 Task: Who designed the Taj Mahal?
Action: Mouse moved to (284, 144)
Screenshot: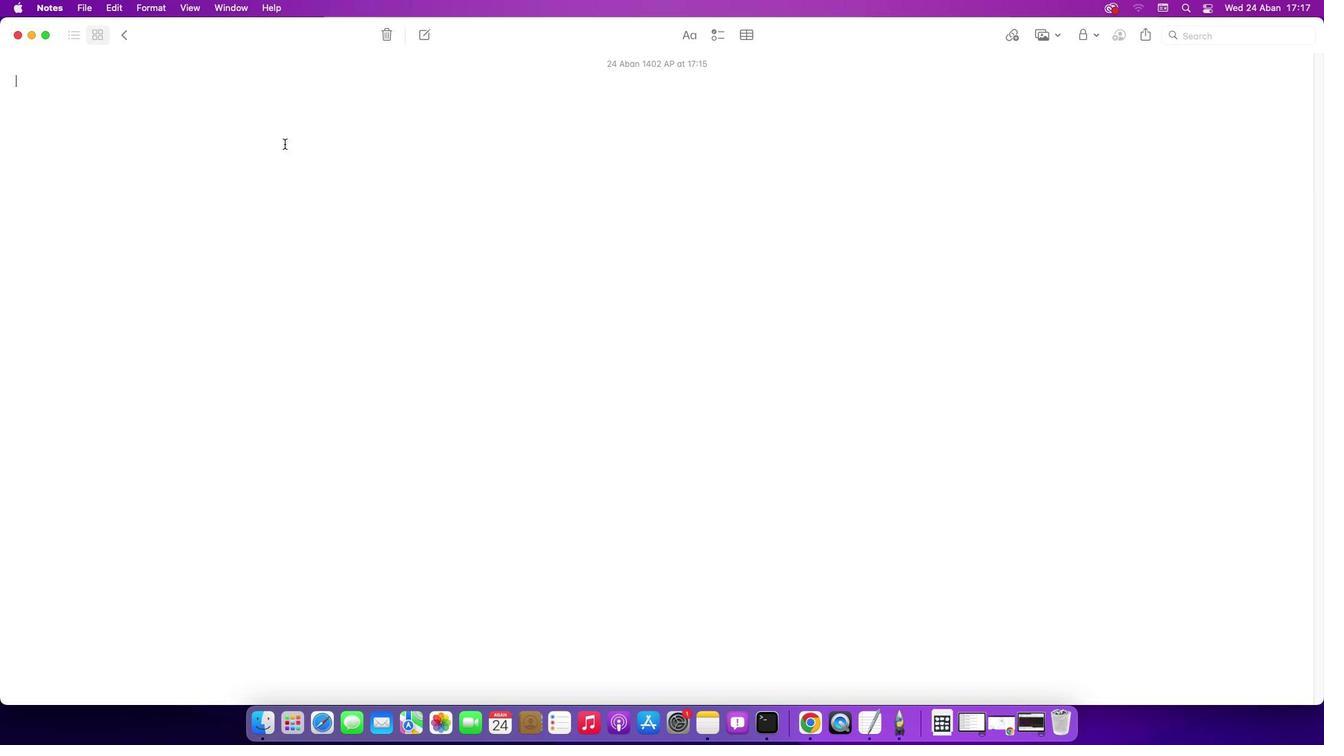 
Action: Mouse pressed left at (284, 144)
Screenshot: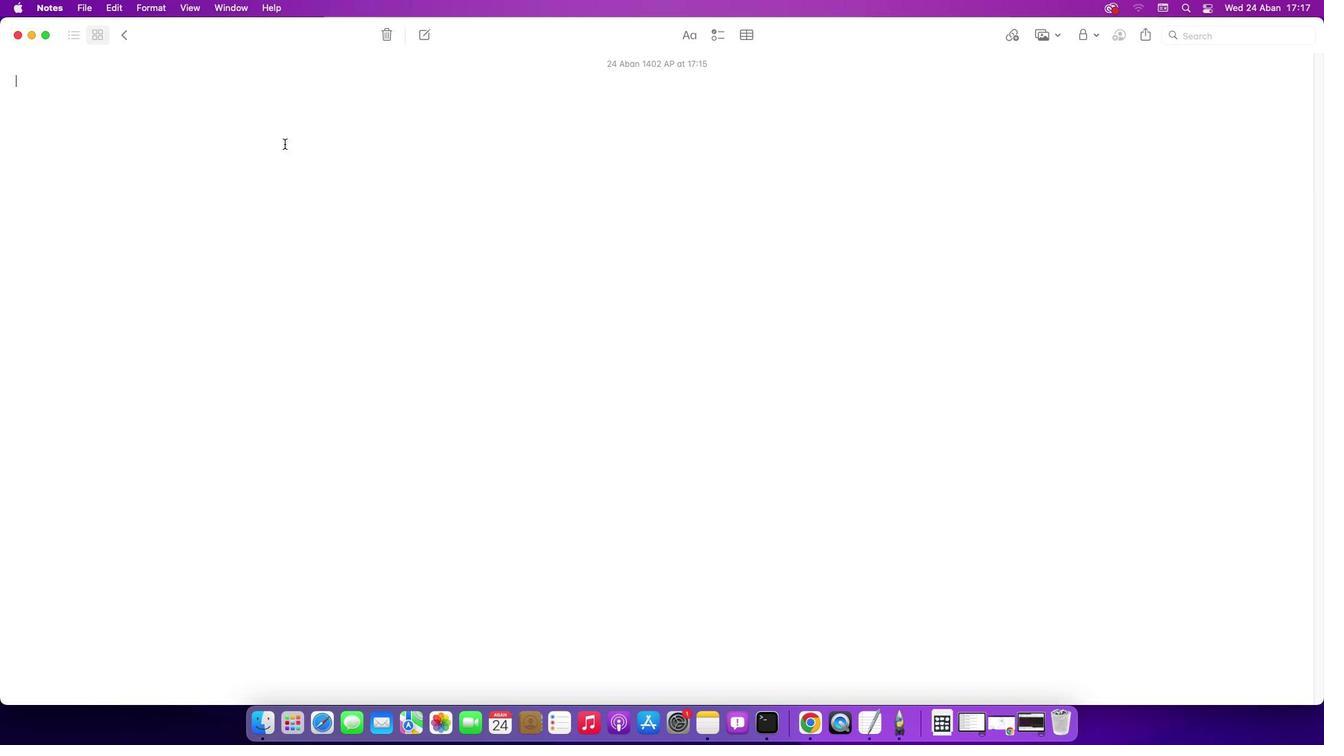 
Action: Key pressed Key.shift'W''h''o'Key.space'd''e''s''i''g''n''e''d'Key.space't''h''e'Key.spaceKey.shift'T''a''j'Key.spaceKey.shift'M''a''h''a''l'Key.shift_r'?'Key.enter
Screenshot: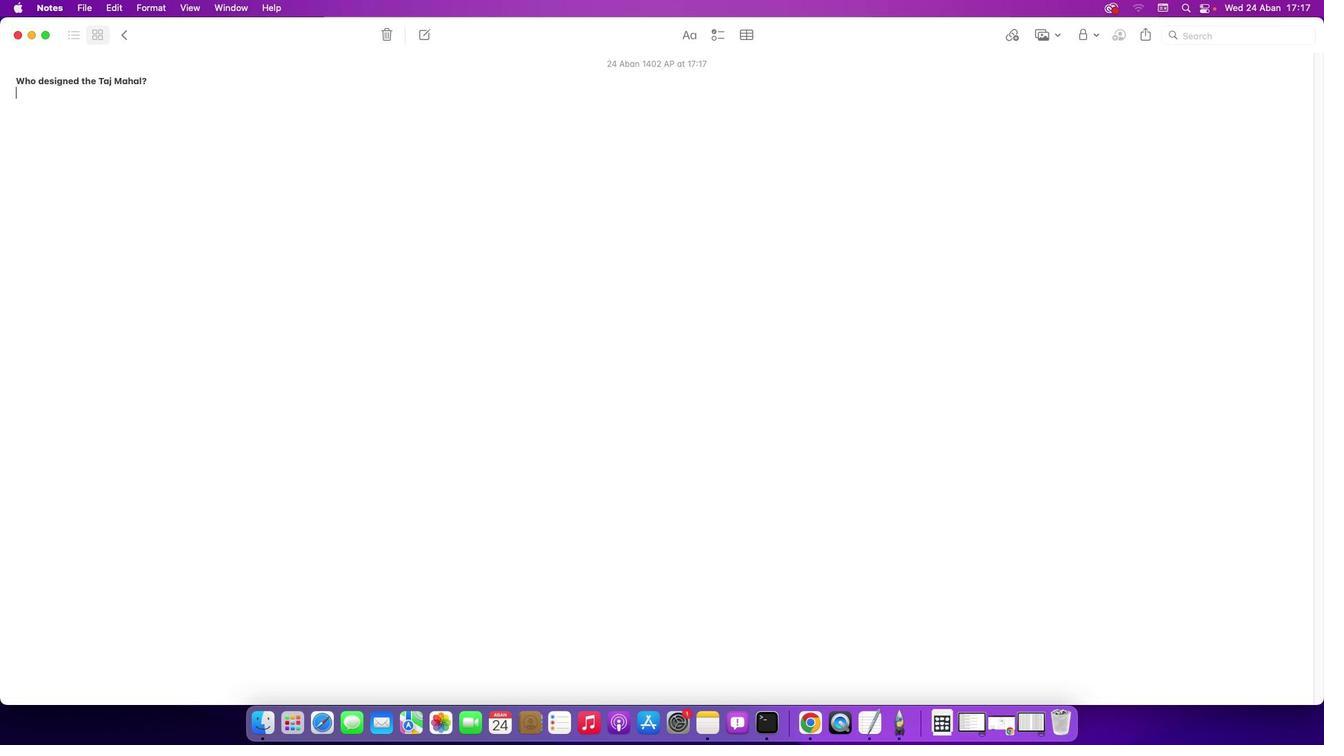 
Action: Mouse moved to (32, 35)
Screenshot: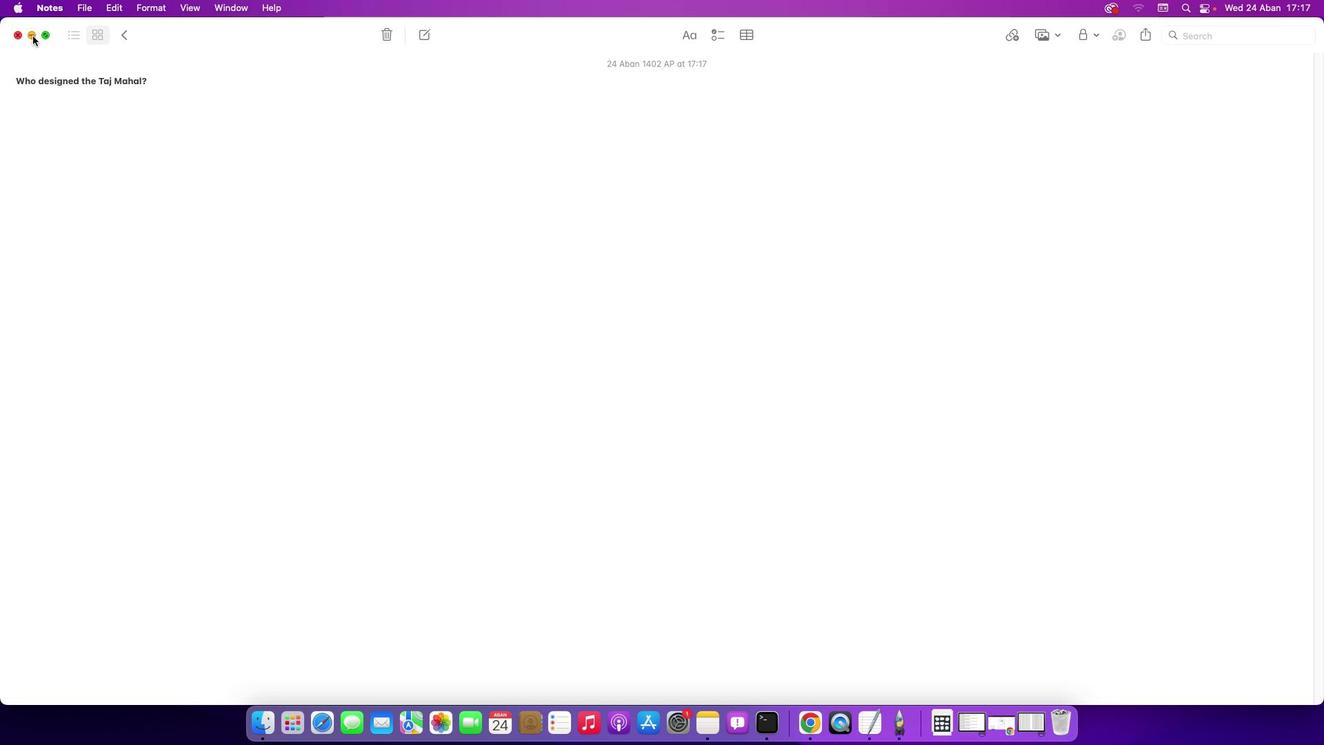 
Action: Mouse pressed left at (32, 35)
Screenshot: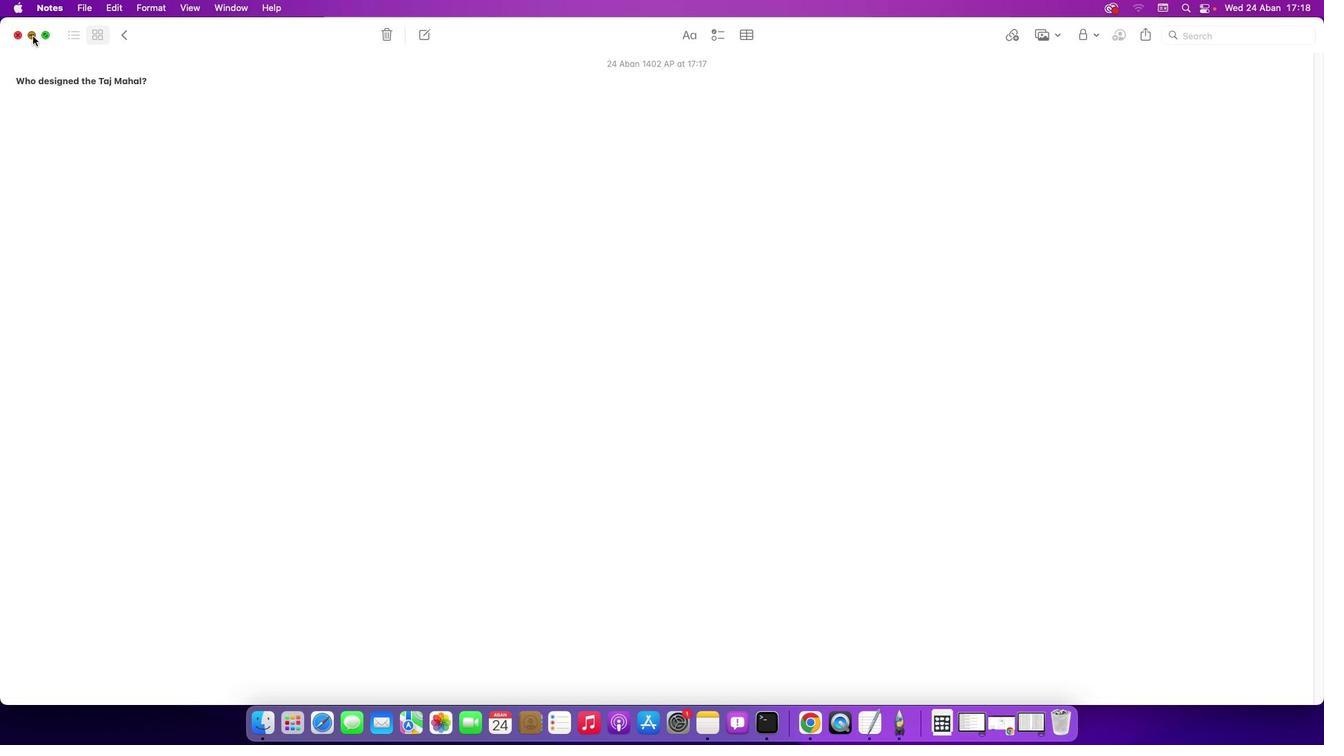 
Action: Mouse moved to (983, 725)
Screenshot: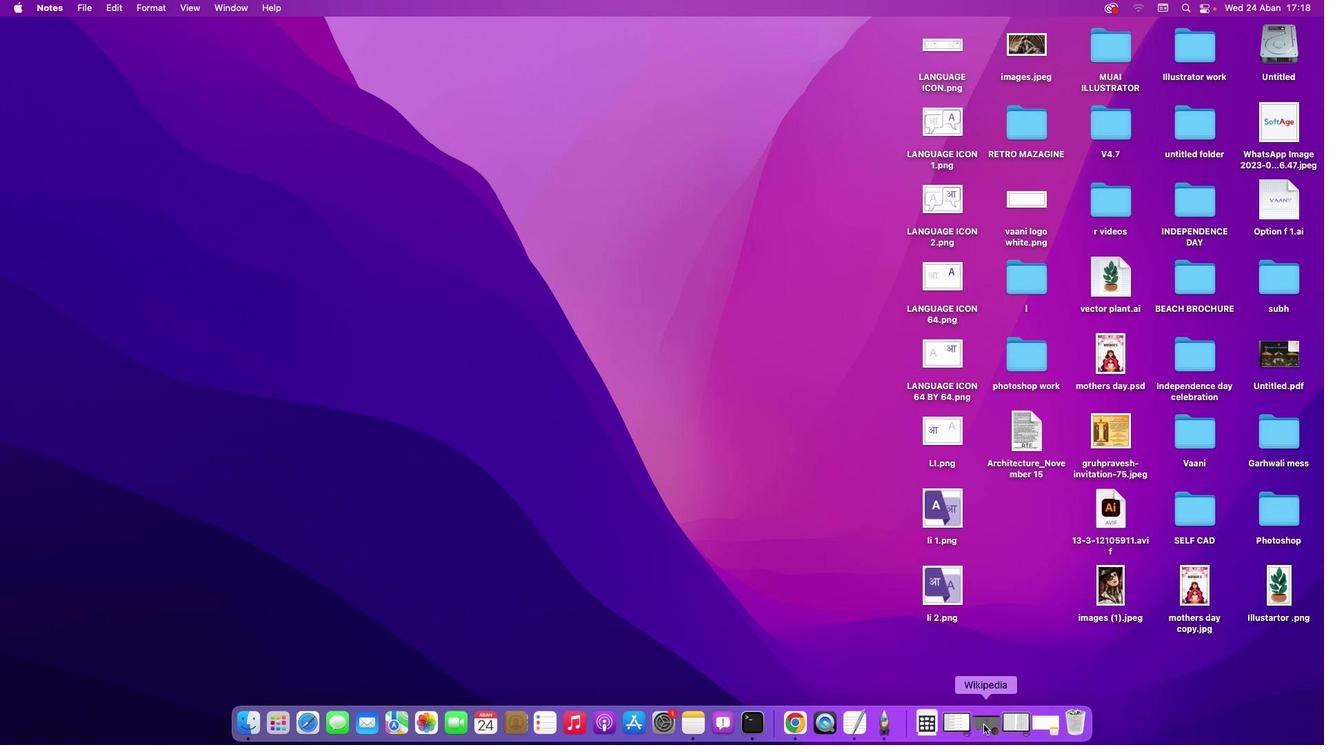 
Action: Mouse pressed left at (983, 725)
Screenshot: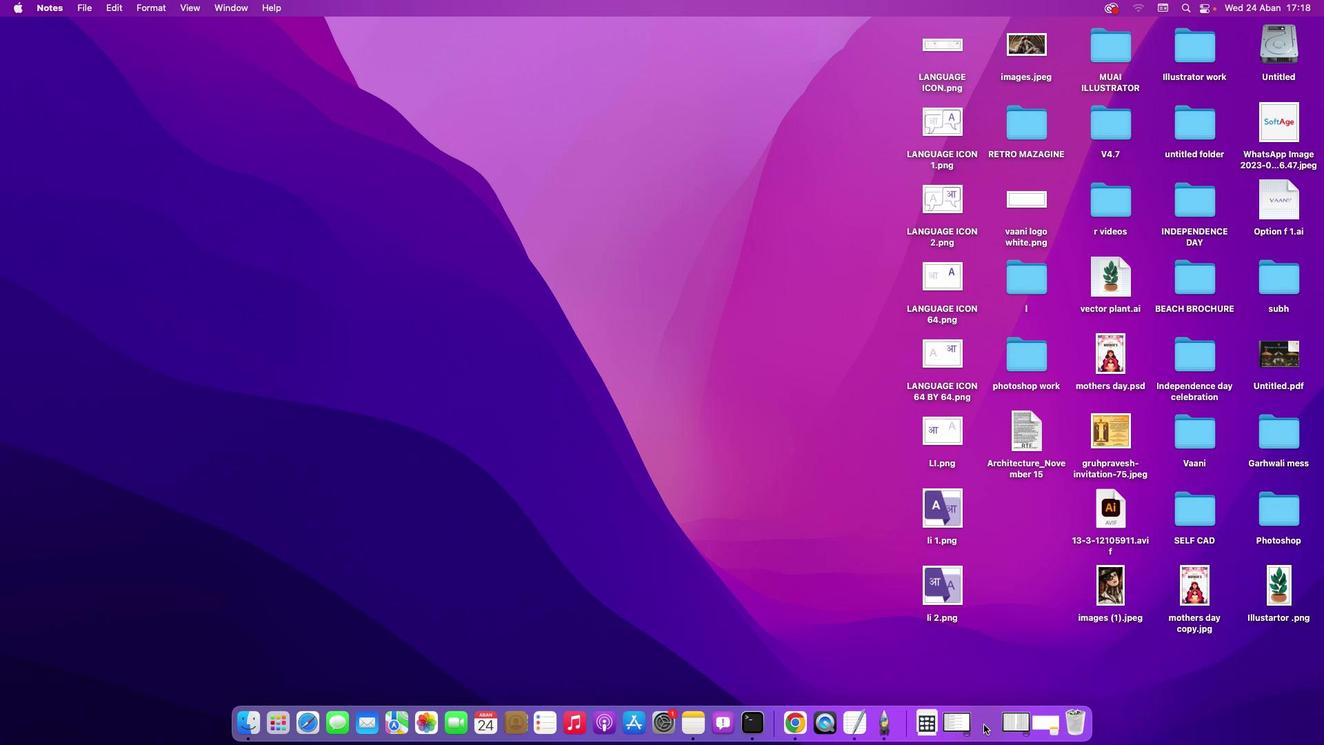 
Action: Mouse moved to (520, 412)
Screenshot: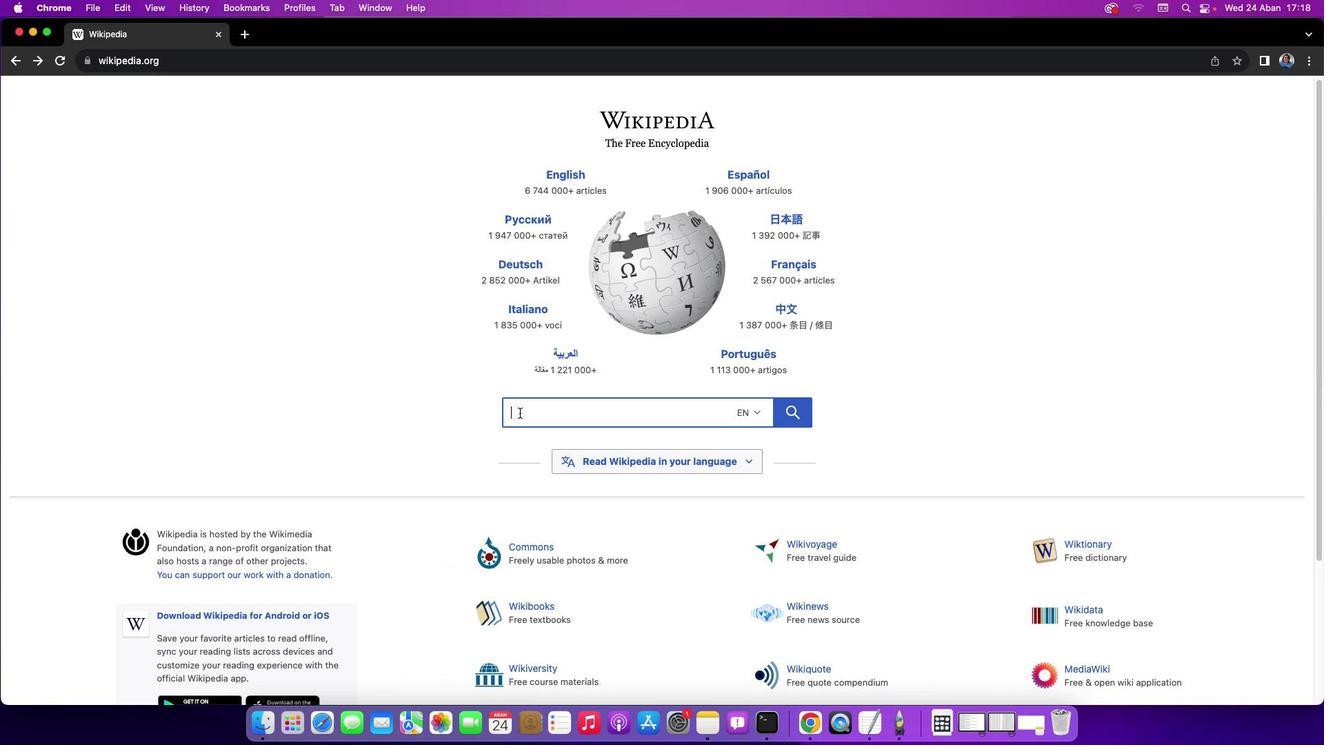 
Action: Mouse pressed left at (520, 412)
Screenshot: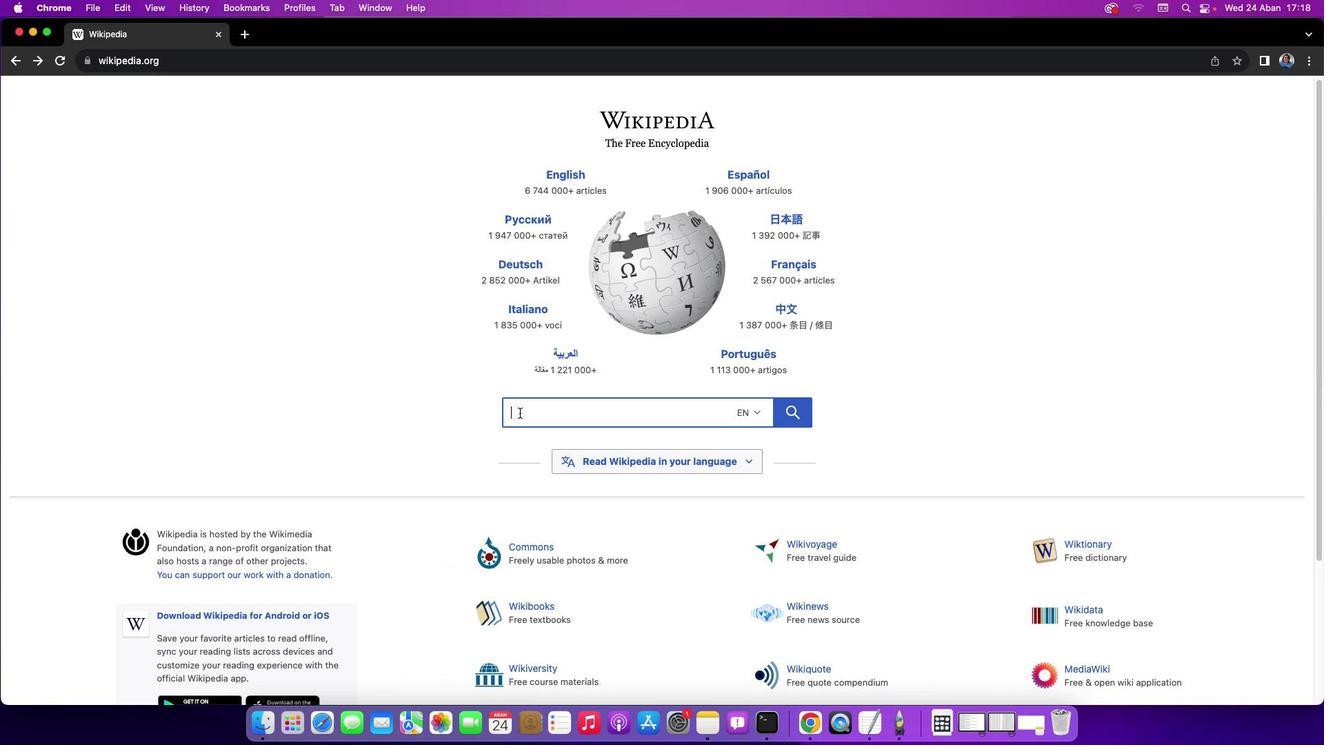 
Action: Key pressed Key.shift'T''a''j'Key.spaceKey.shift'M''a''h''a''l'
Screenshot: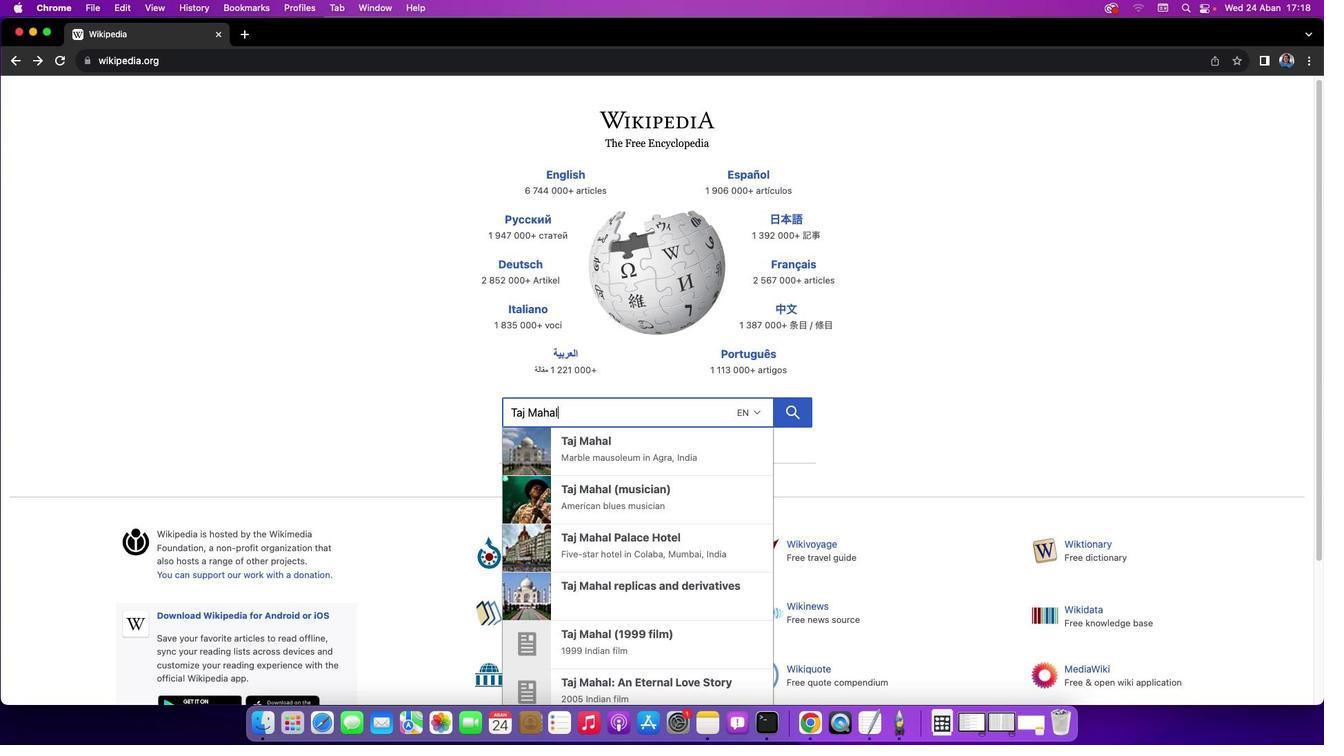 
Action: Mouse moved to (594, 440)
Screenshot: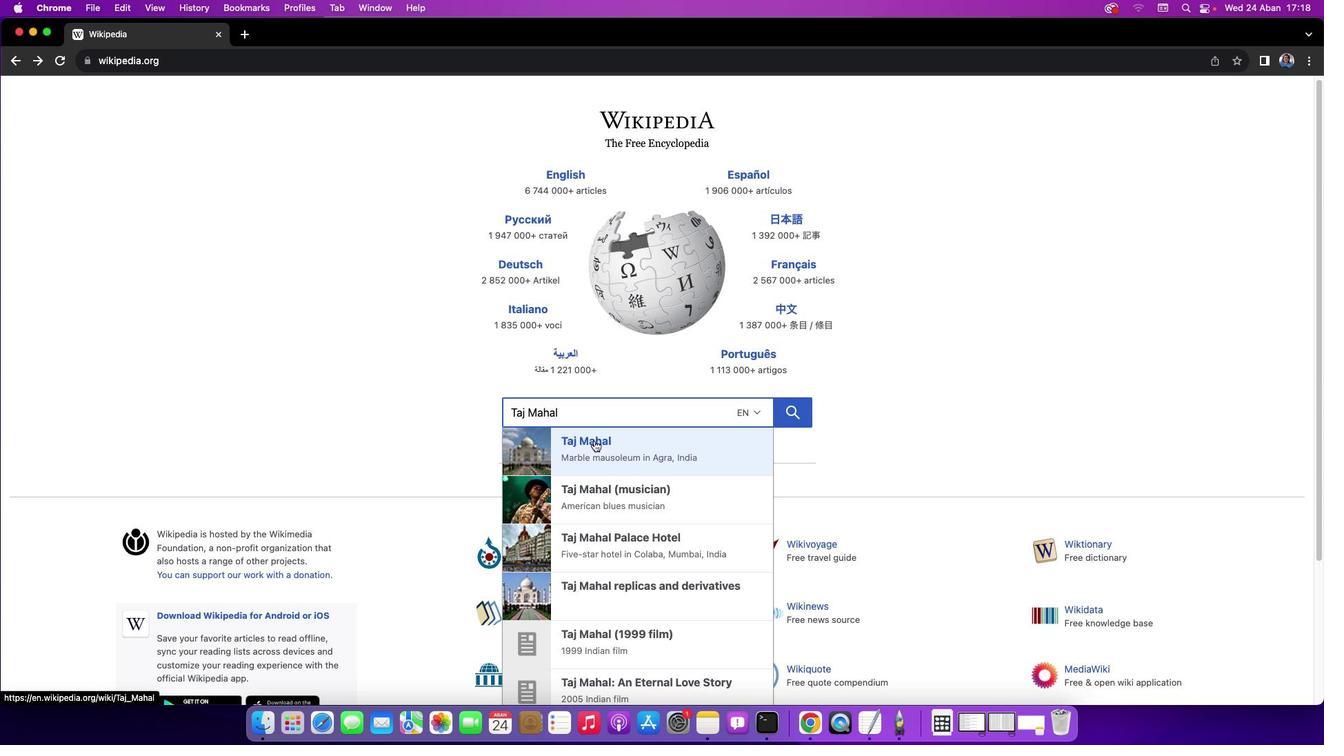 
Action: Mouse pressed left at (594, 440)
Screenshot: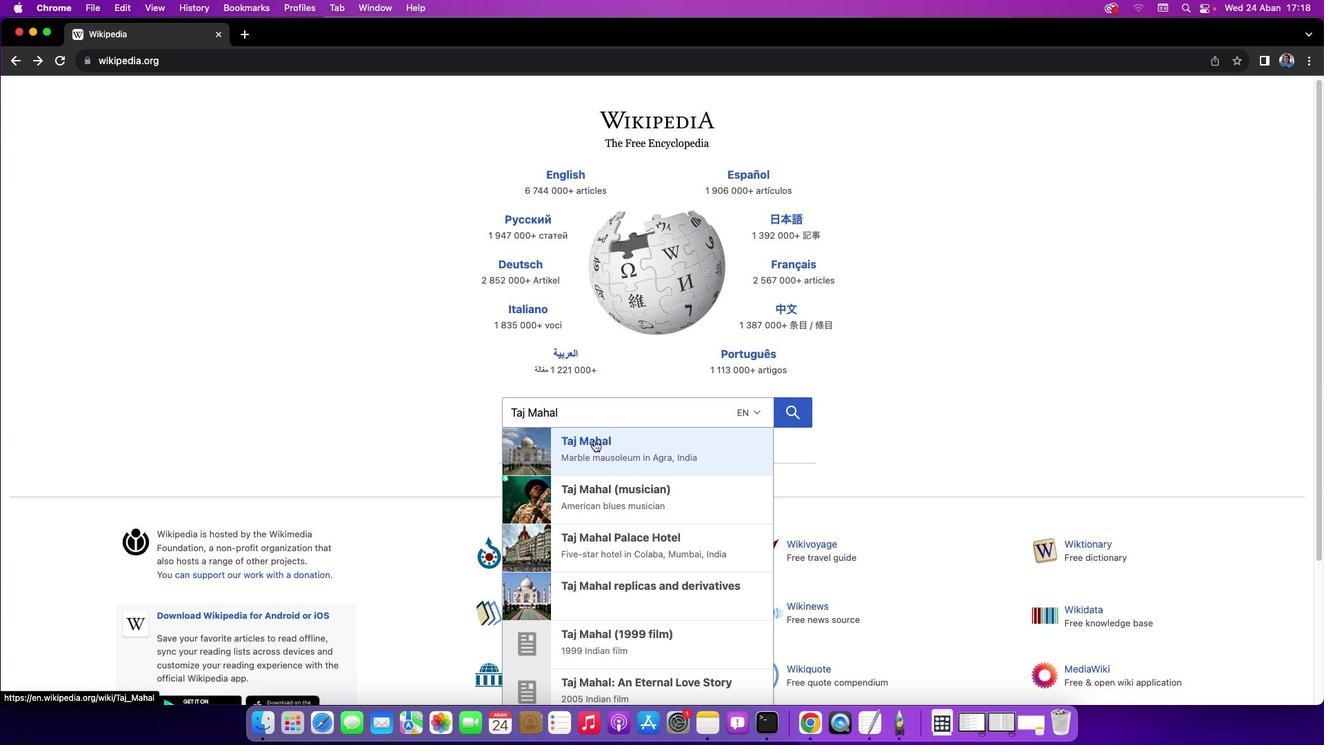 
Action: Mouse moved to (1320, 102)
Screenshot: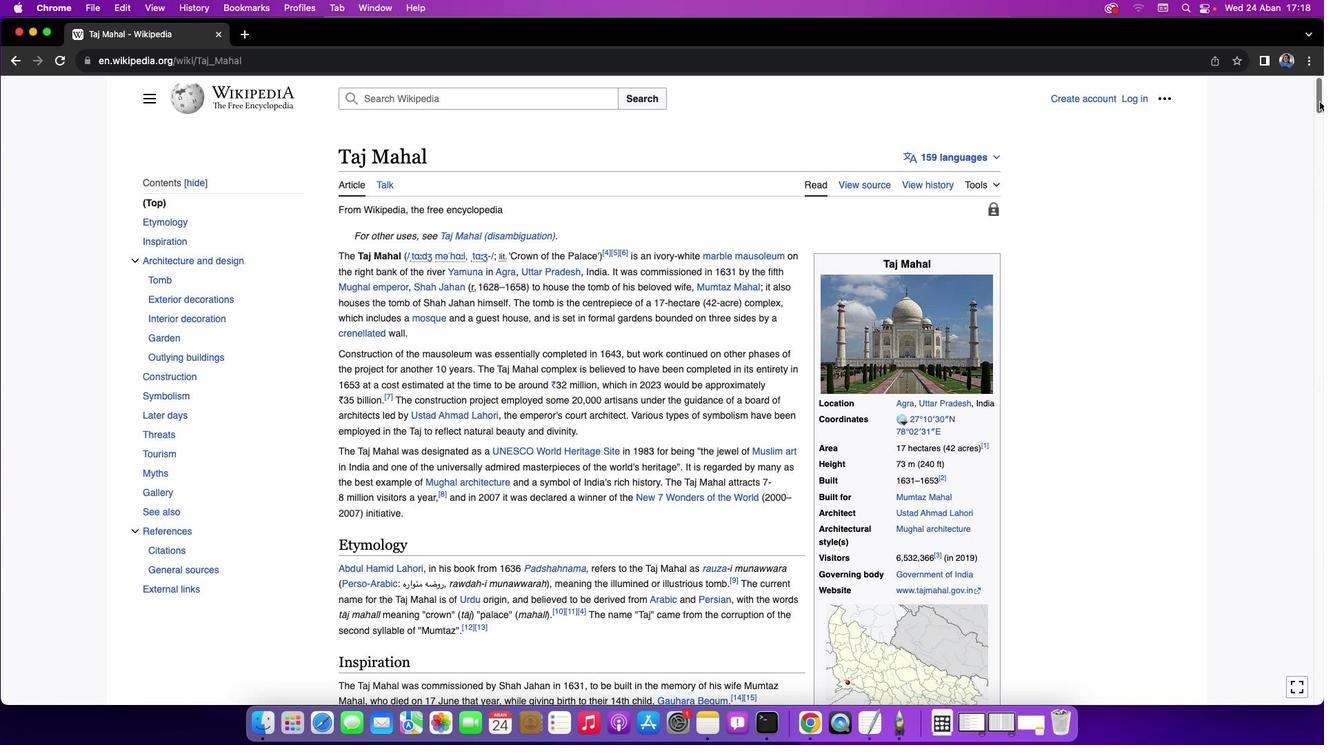 
Action: Mouse pressed left at (1320, 102)
Screenshot: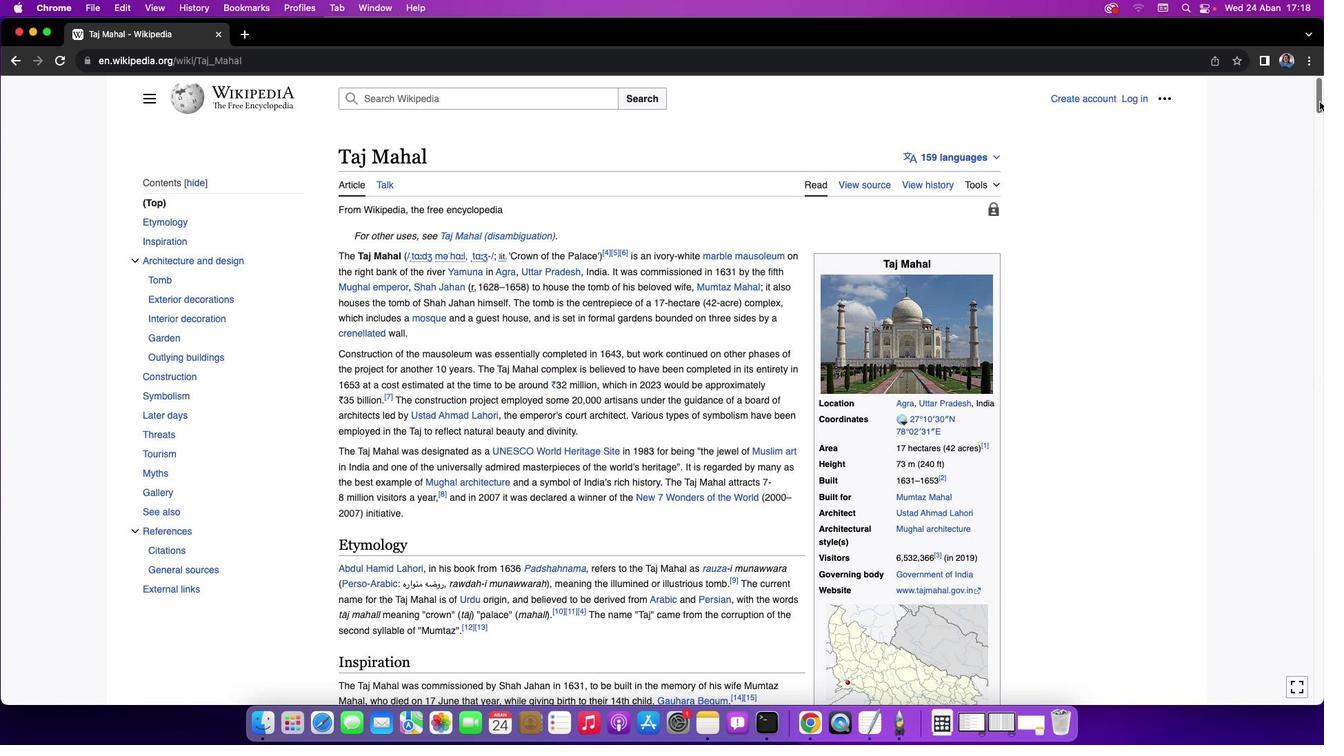 
Action: Mouse moved to (33, 33)
Screenshot: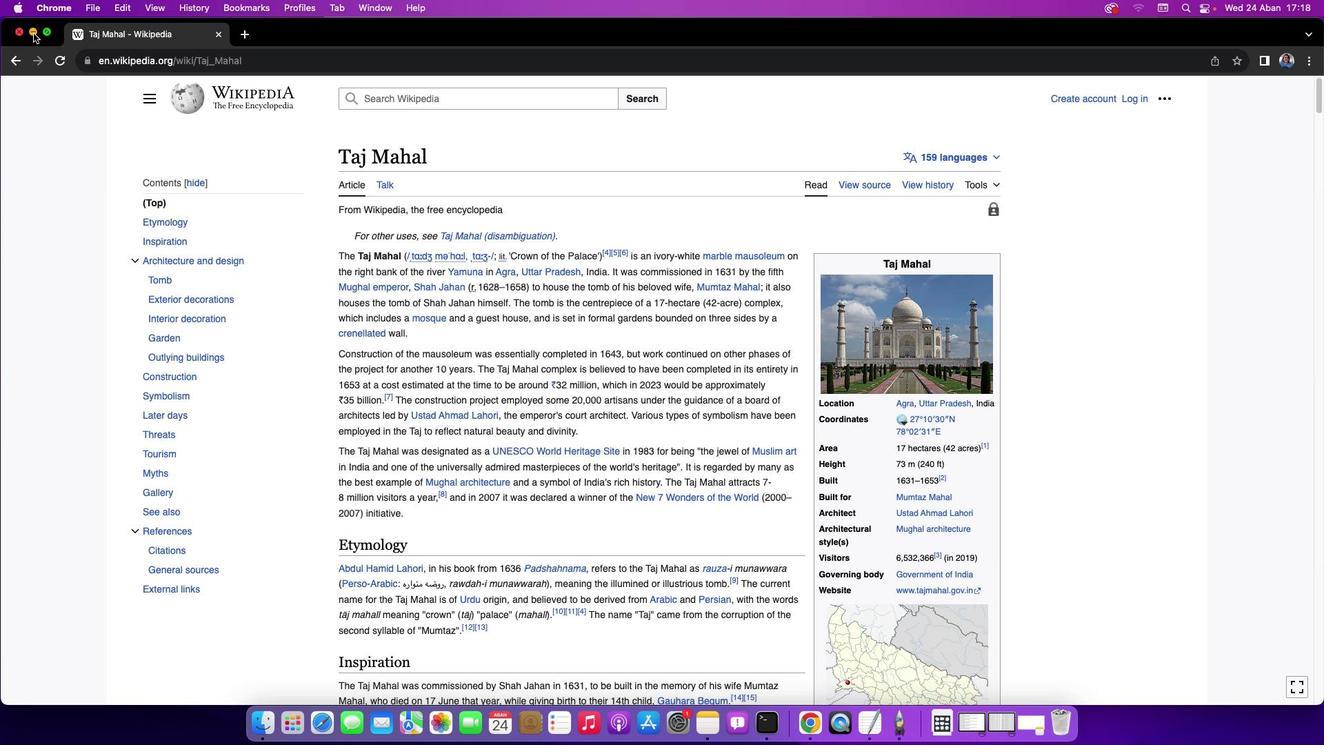 
Action: Mouse pressed left at (33, 33)
Screenshot: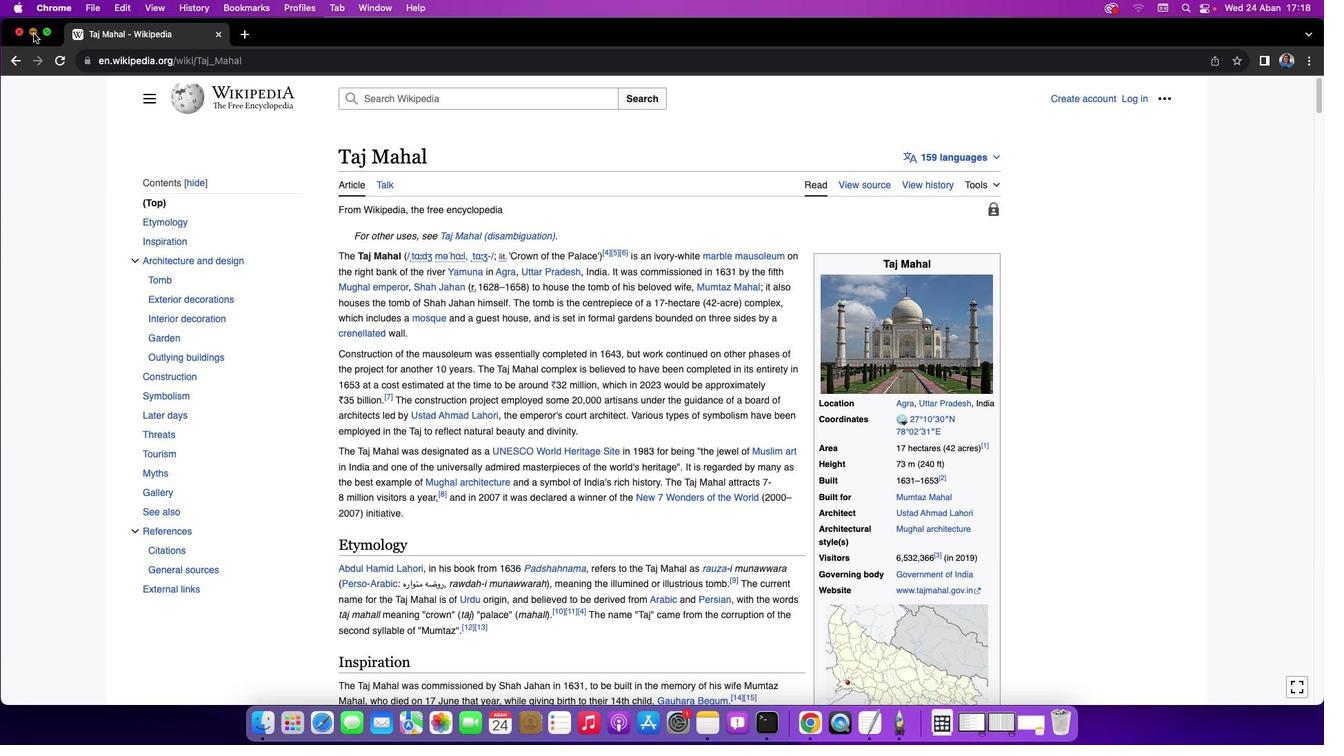 
Action: Mouse moved to (1010, 720)
Screenshot: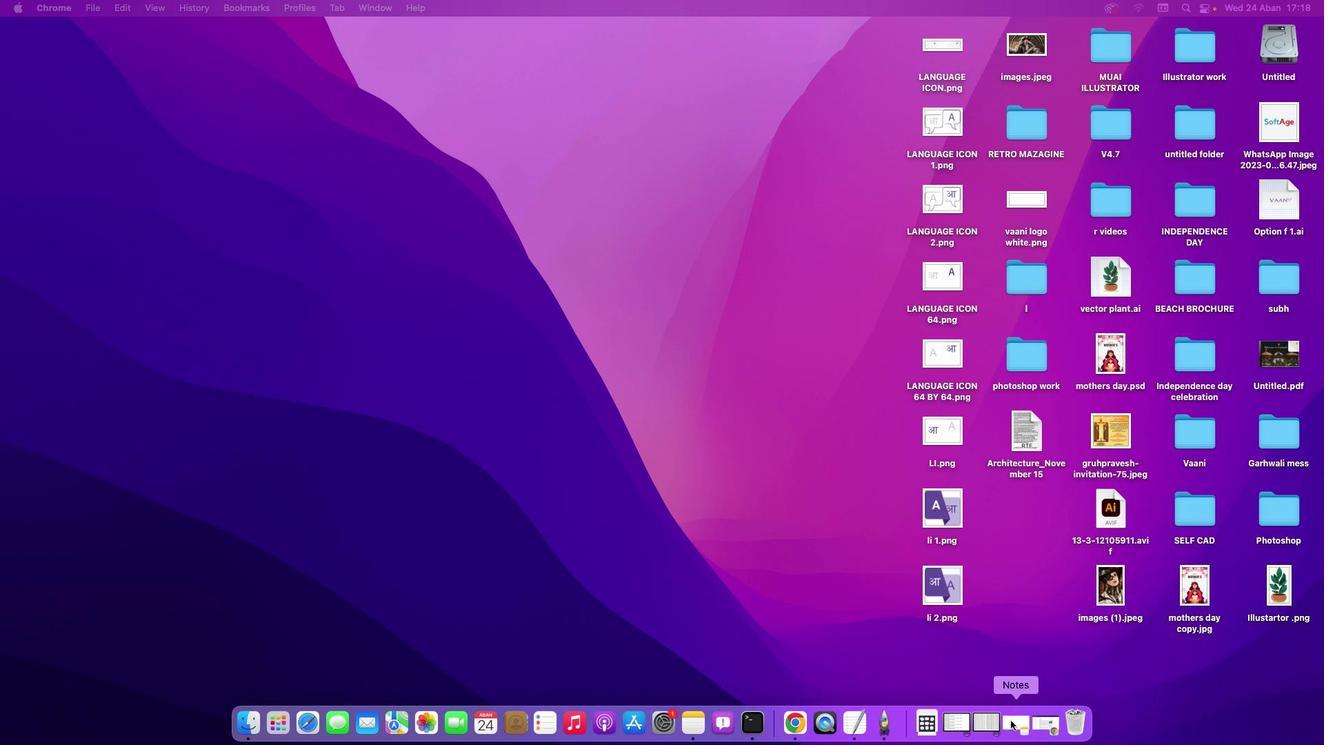 
Action: Mouse pressed left at (1010, 720)
Screenshot: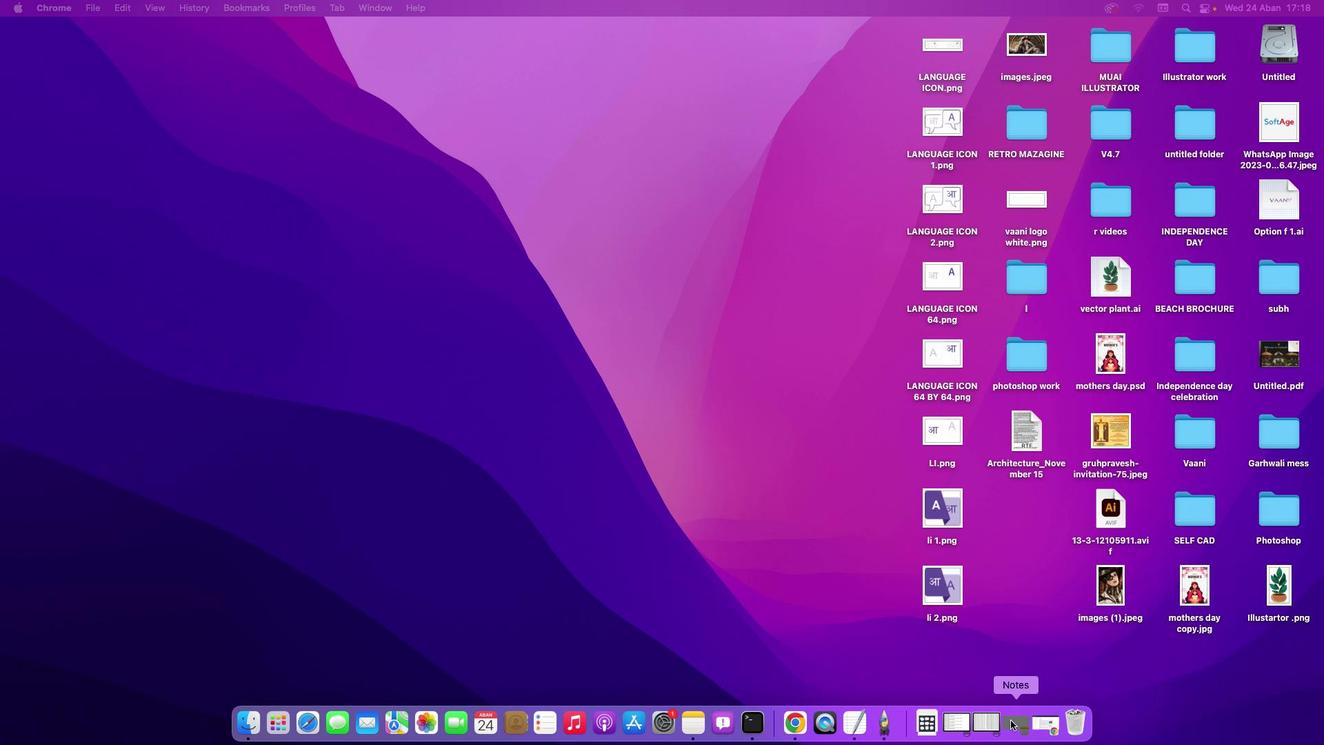 
Action: Mouse moved to (68, 105)
Screenshot: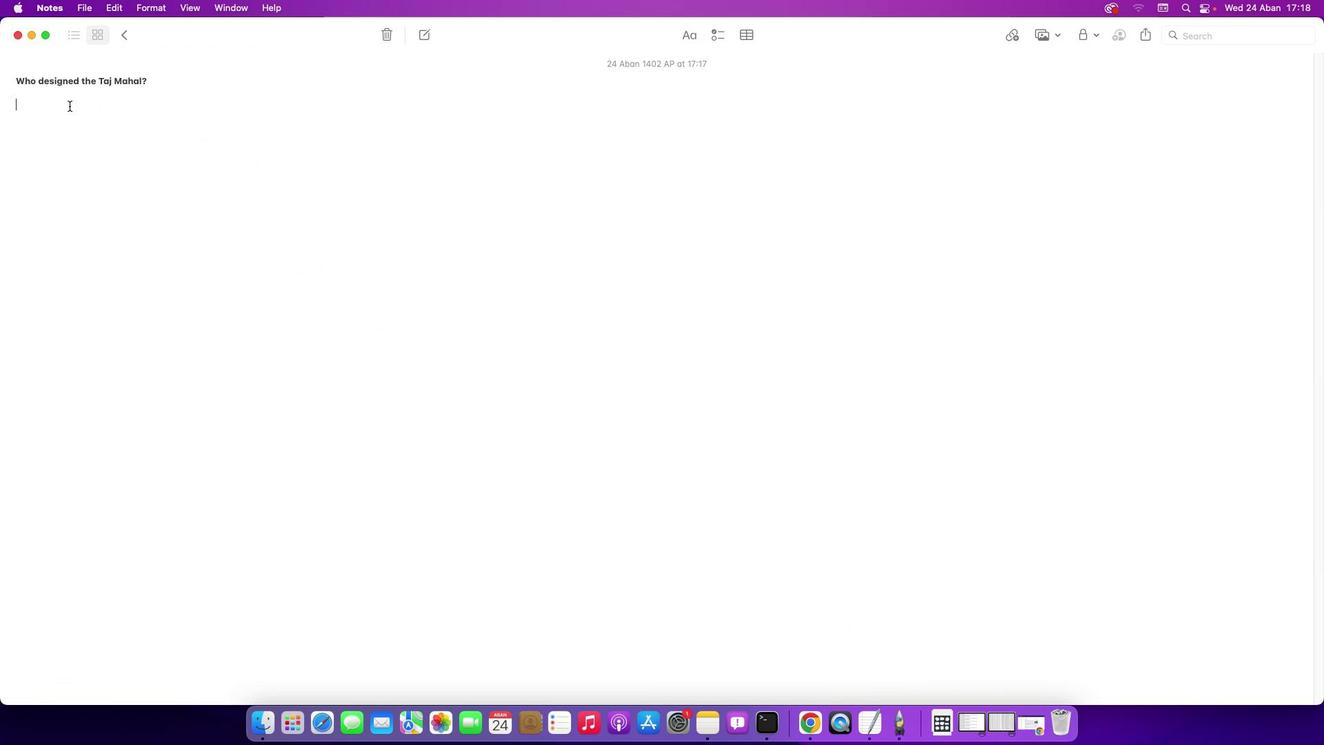 
Action: Mouse pressed left at (68, 105)
Screenshot: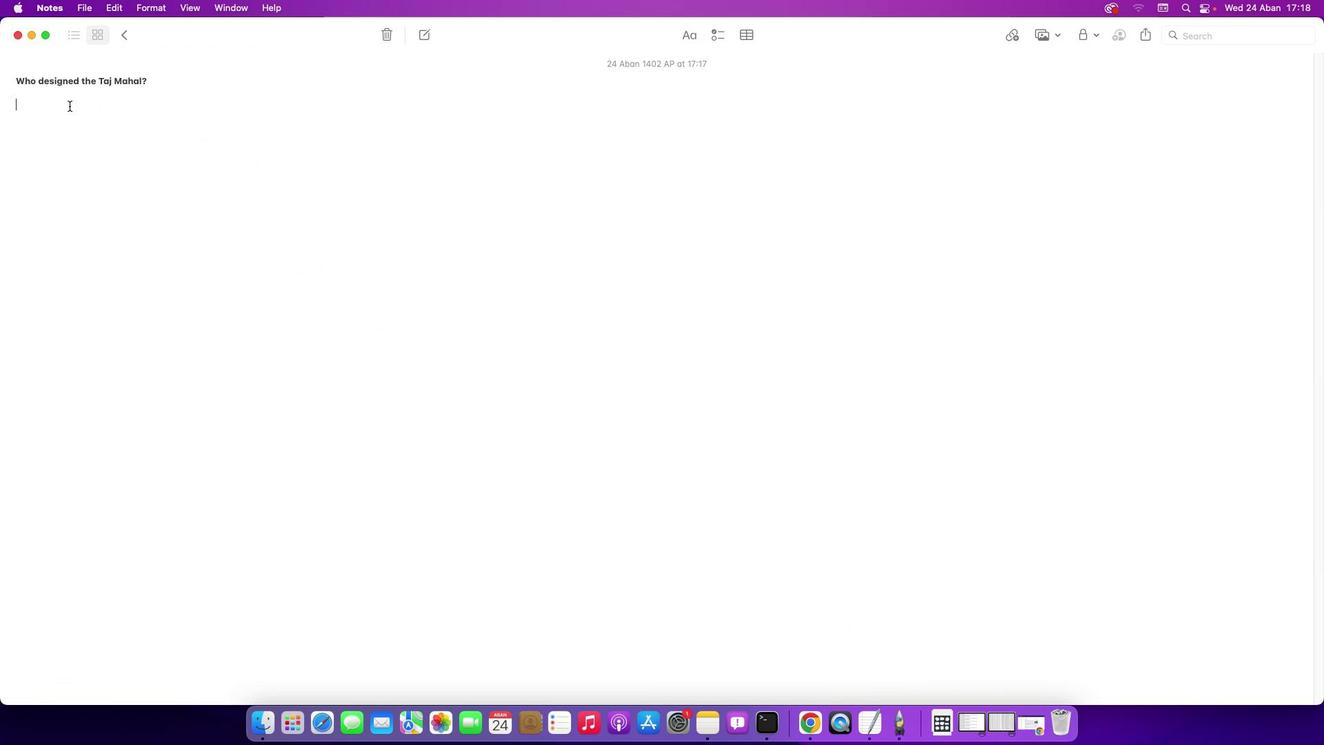 
Action: Mouse moved to (44, 95)
Screenshot: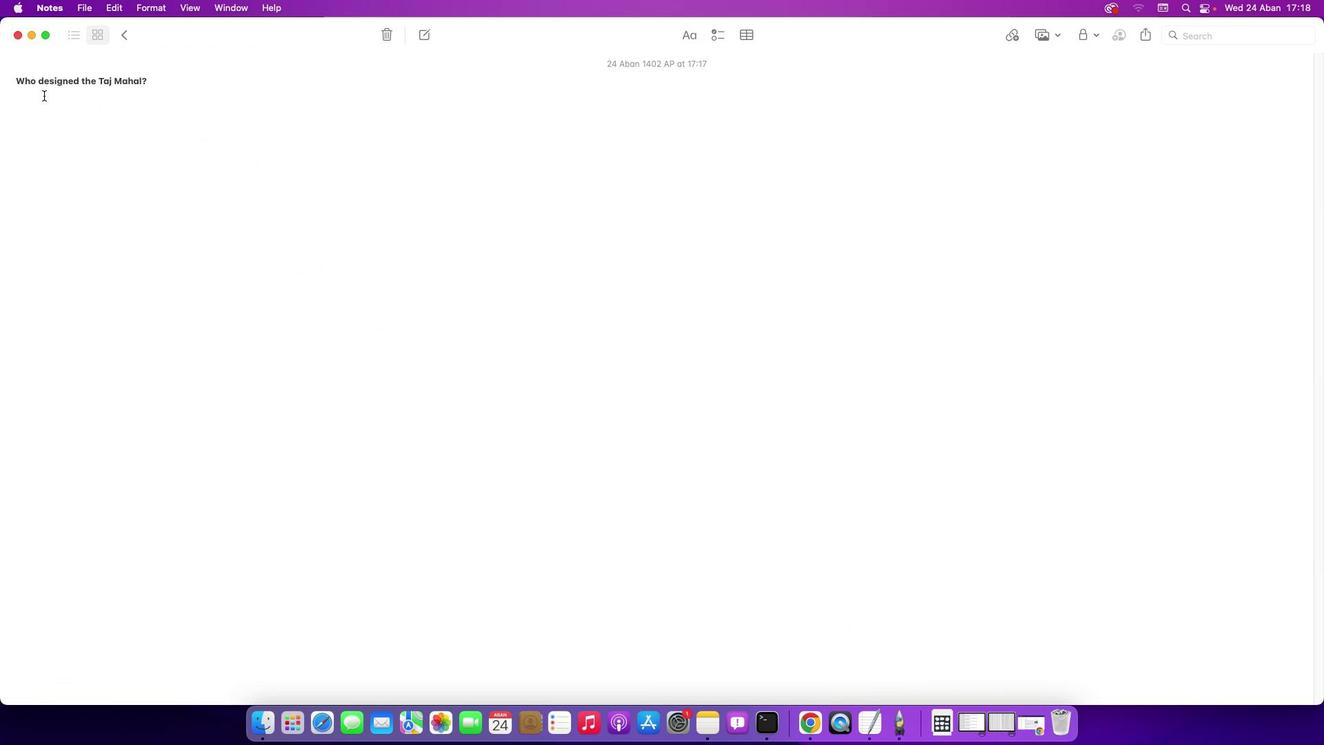 
Action: Mouse pressed left at (44, 95)
Screenshot: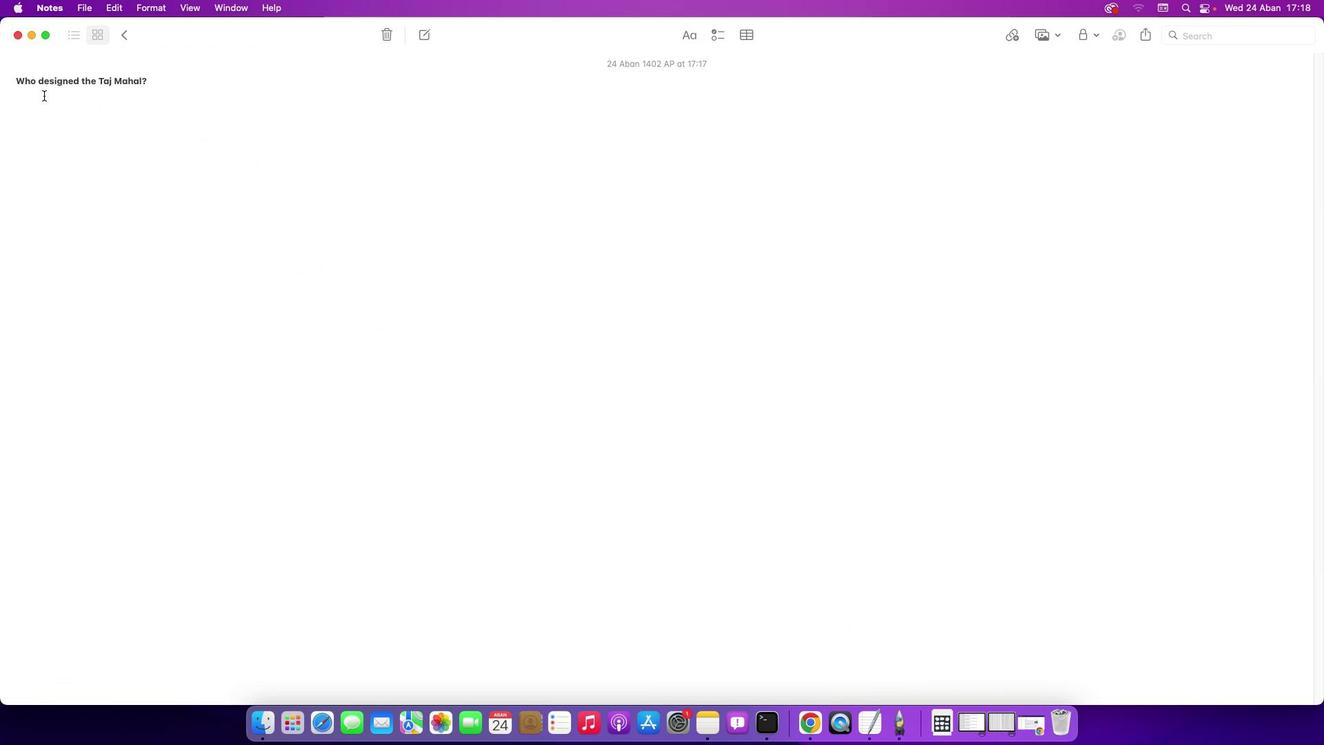 
Action: Mouse moved to (43, 95)
Screenshot: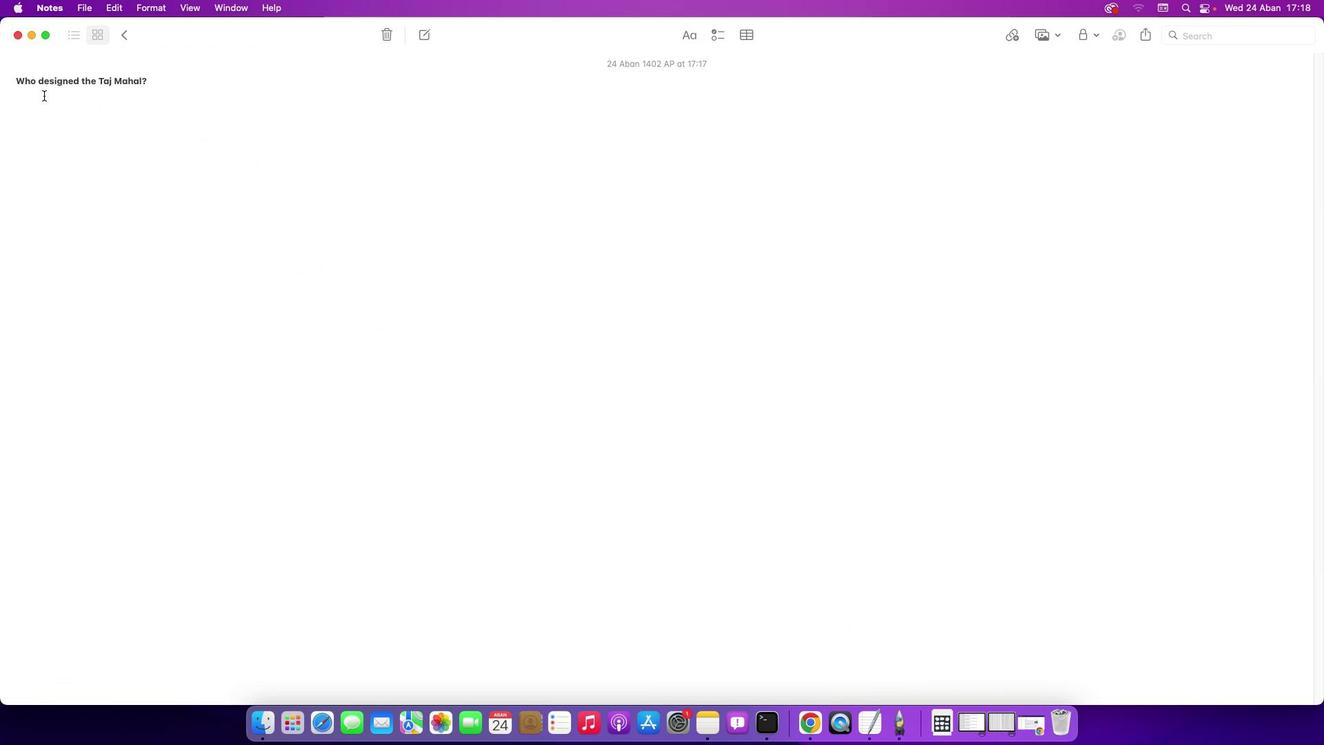
Action: Key pressed Key.shift'T''a''j'Key.spaceKey.shift'M''a''h''a''l'Key.space'w''a''s'Key.space'd''e''s''i''g''n''e''d'Key.space'b''y'Key.spaceKey.shift'U''s''t''a''d'Key.spaceKey.shift'A''h''m''a''d'Key.spaceKey.shift'L''a''h''o''r''i''.'
Screenshot: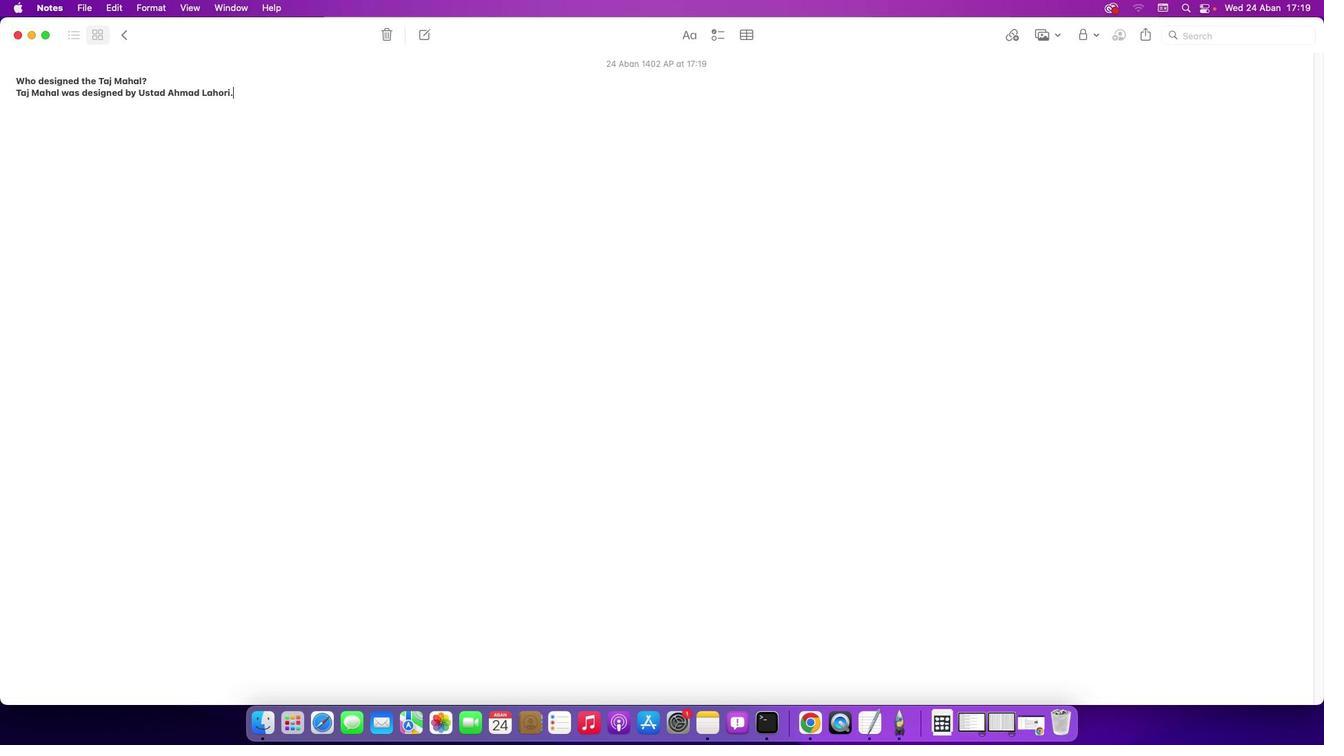 
